 Task: Add the post"Continue to study and learn new skills".
Action: Mouse moved to (475, 292)
Screenshot: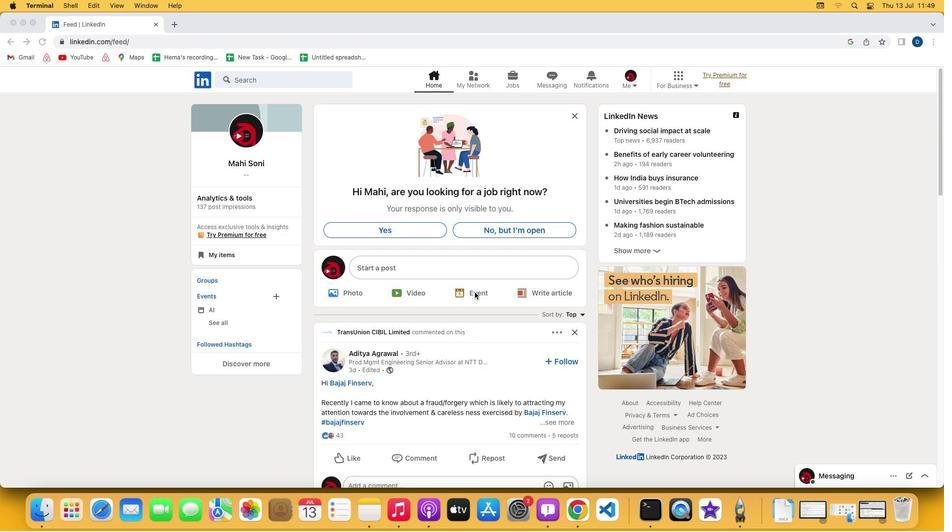 
Action: Mouse pressed left at (475, 292)
Screenshot: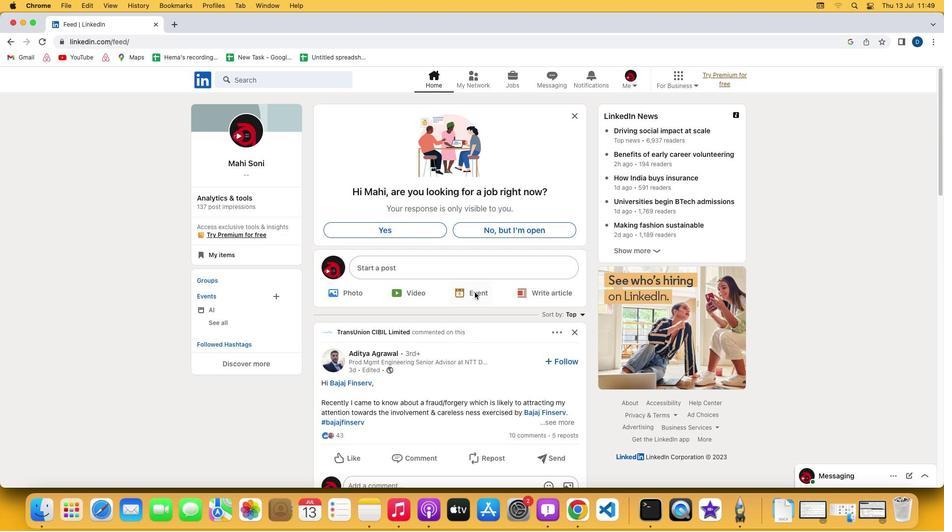 
Action: Mouse pressed left at (475, 292)
Screenshot: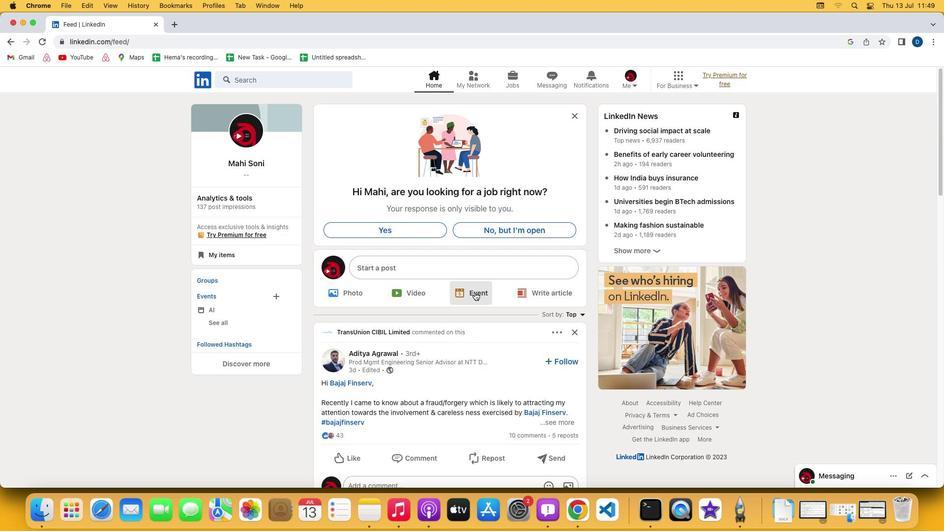
Action: Mouse moved to (390, 371)
Screenshot: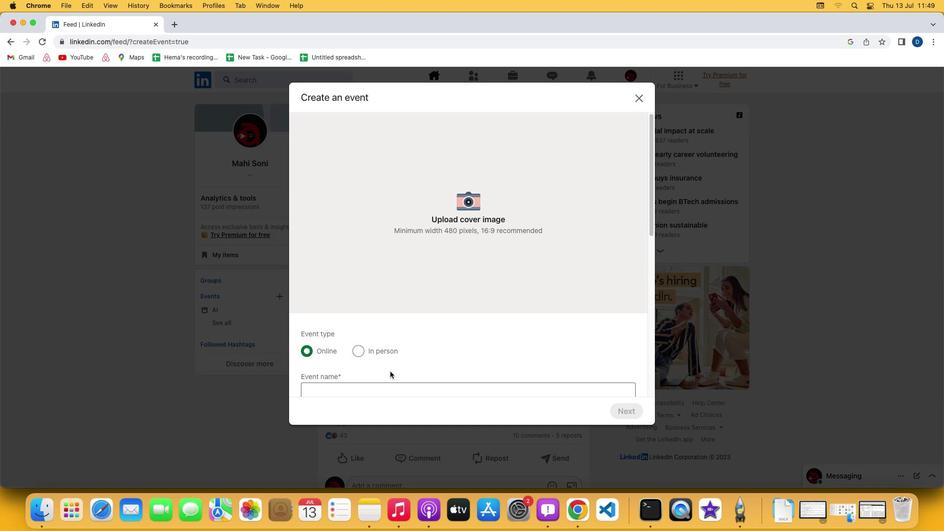 
Action: Mouse scrolled (390, 371) with delta (0, 0)
Screenshot: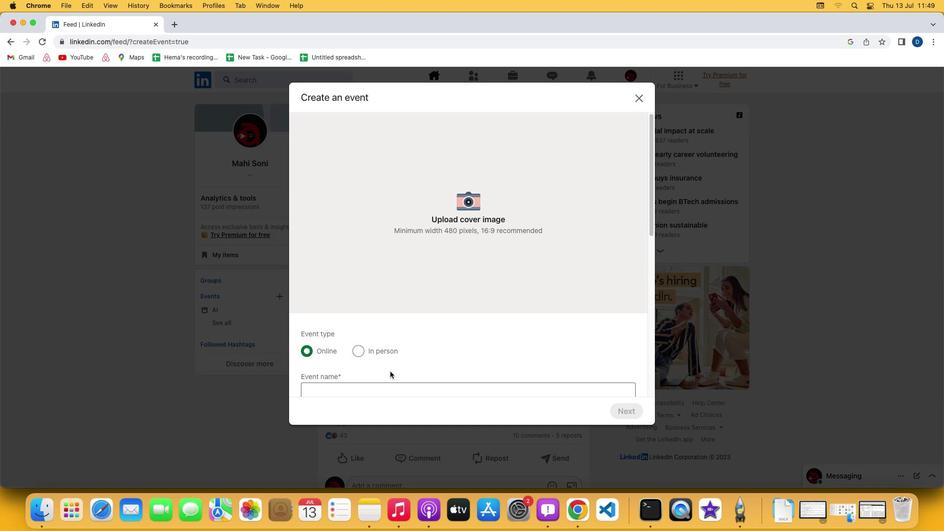 
Action: Mouse scrolled (390, 371) with delta (0, 0)
Screenshot: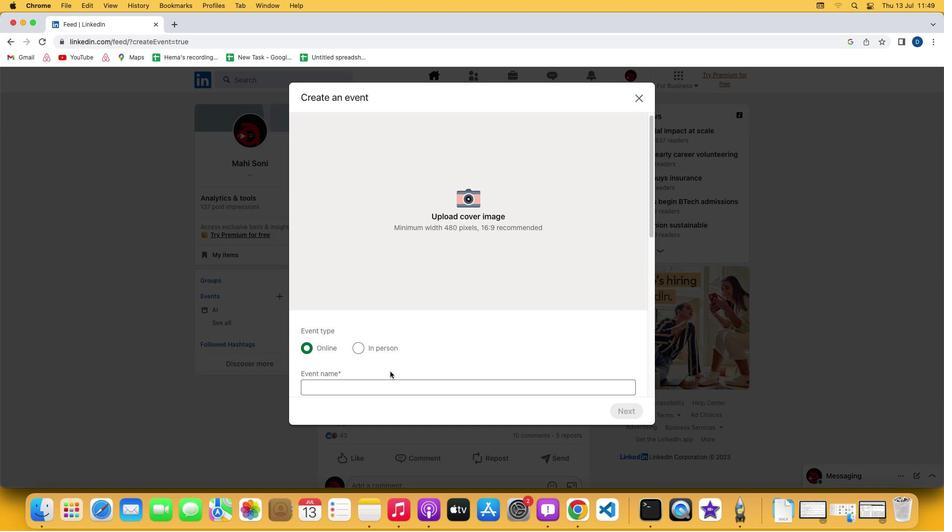 
Action: Mouse scrolled (390, 371) with delta (0, 0)
Screenshot: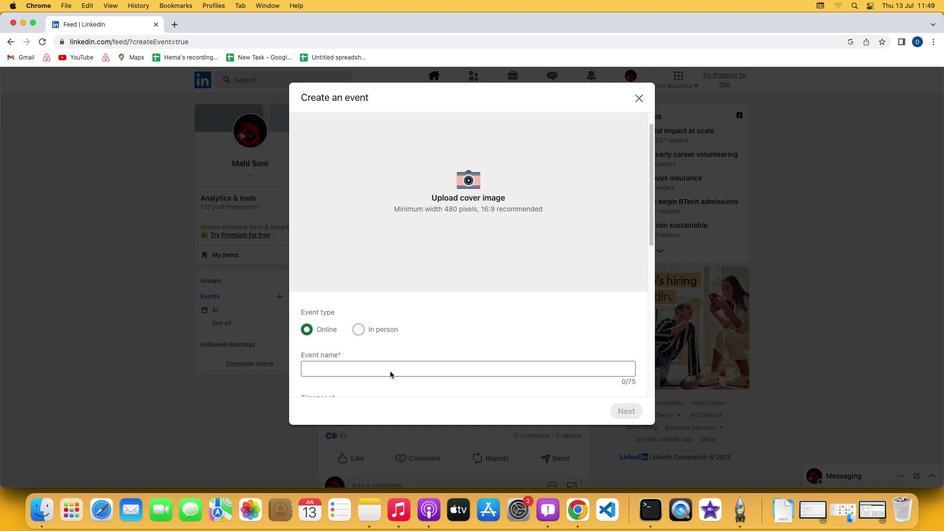 
Action: Mouse moved to (357, 325)
Screenshot: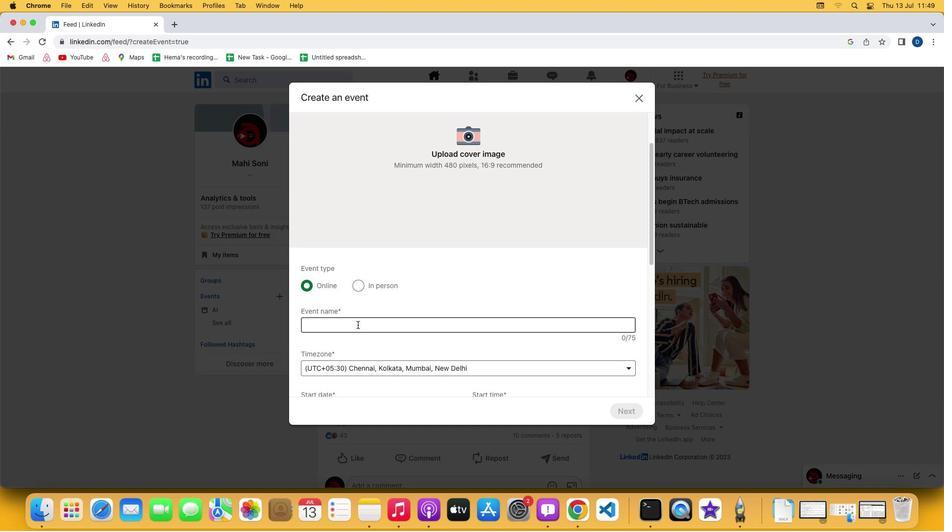 
Action: Mouse pressed left at (357, 325)
Screenshot: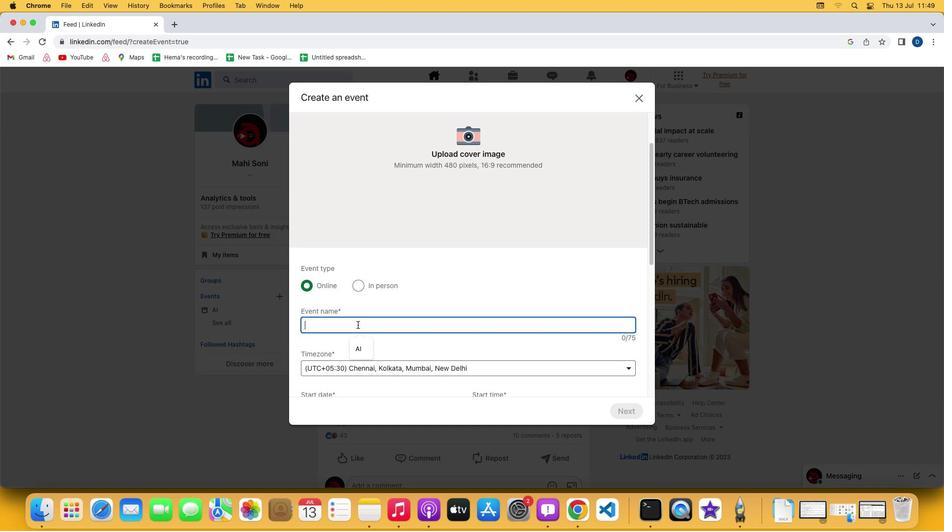 
Action: Mouse moved to (354, 349)
Screenshot: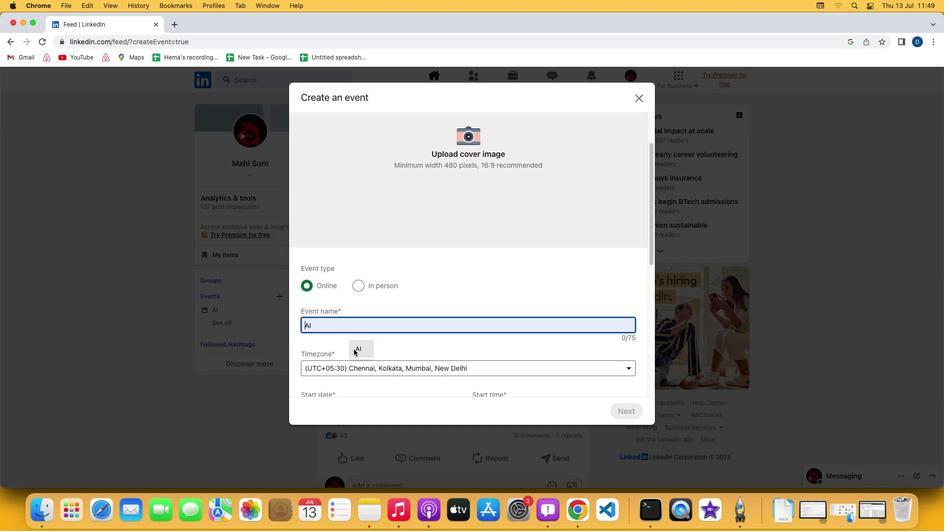 
Action: Mouse pressed left at (354, 349)
Screenshot: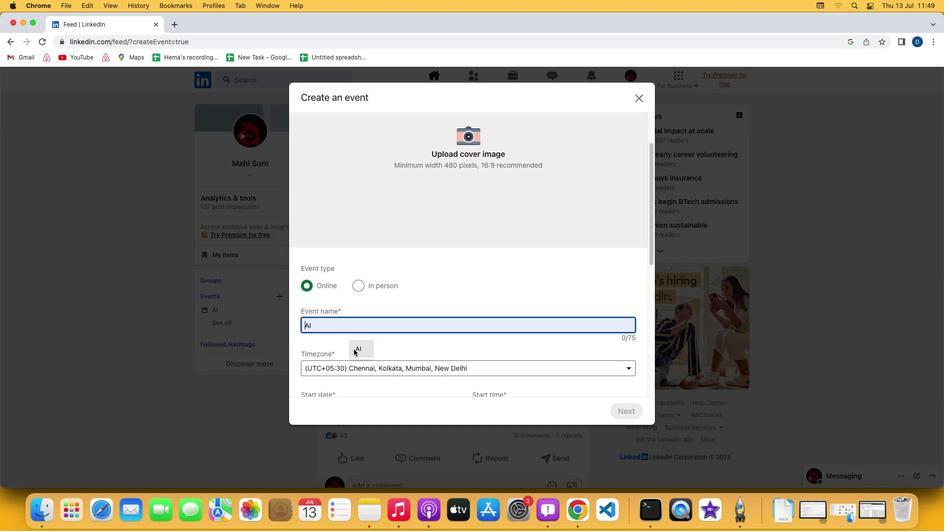 
Action: Mouse moved to (627, 410)
Screenshot: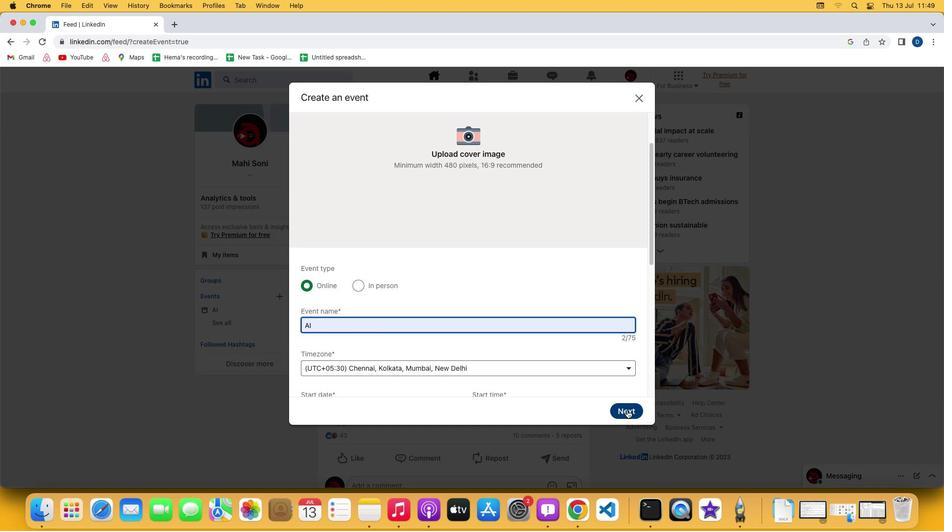 
Action: Mouse pressed left at (627, 410)
Screenshot: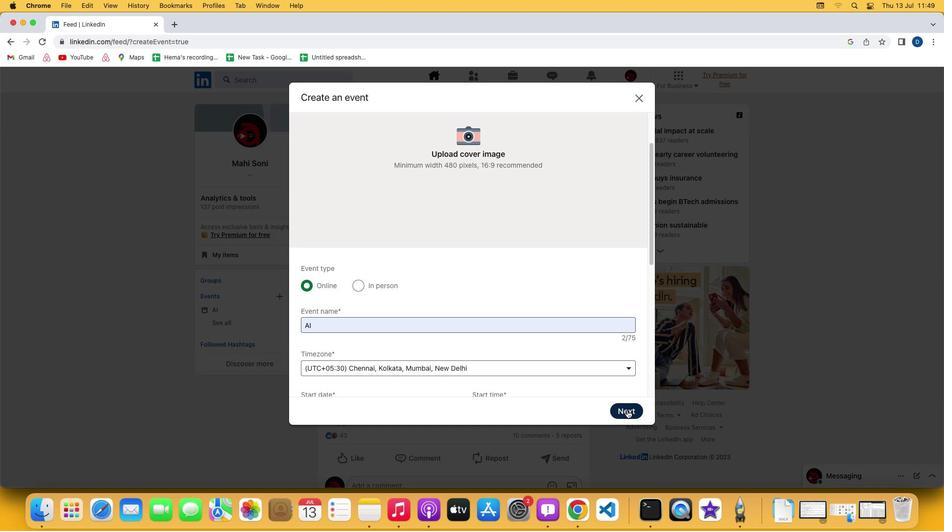 
Action: Mouse moved to (410, 143)
Screenshot: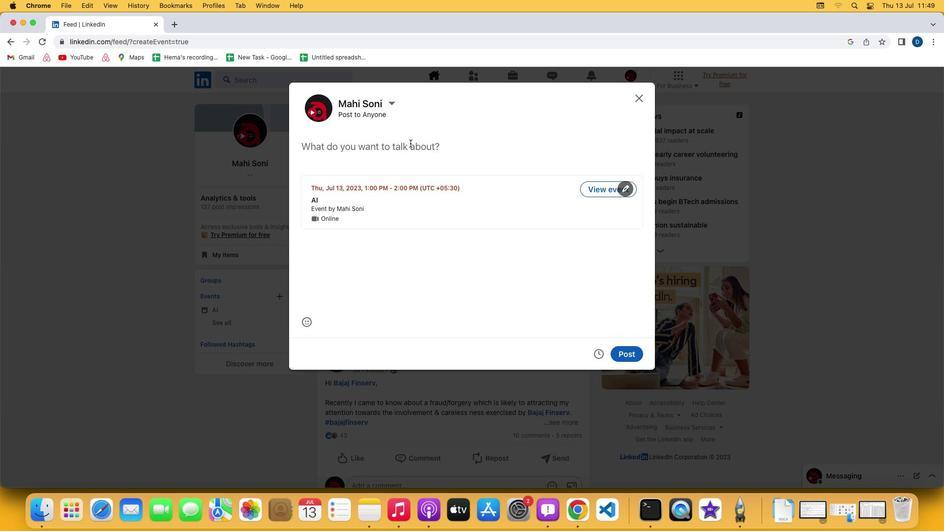 
Action: Mouse pressed left at (410, 143)
Screenshot: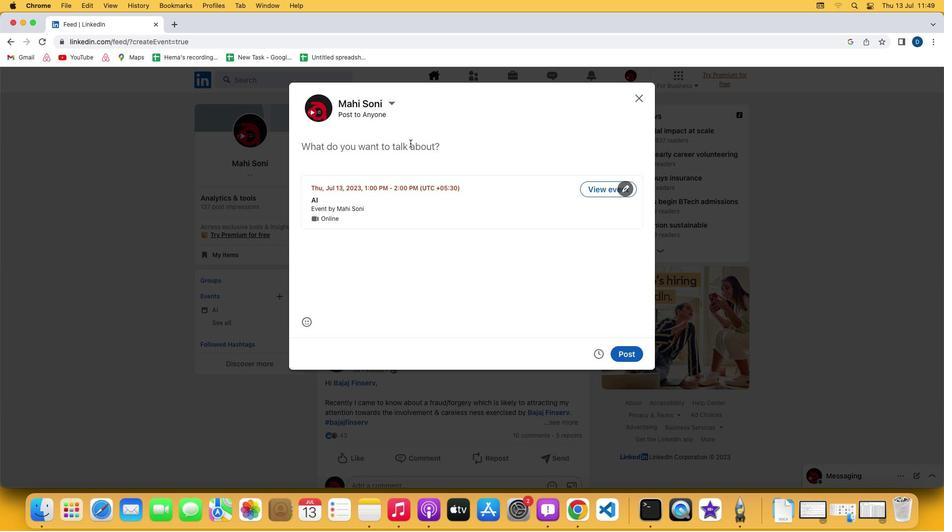 
Action: Mouse moved to (408, 147)
Screenshot: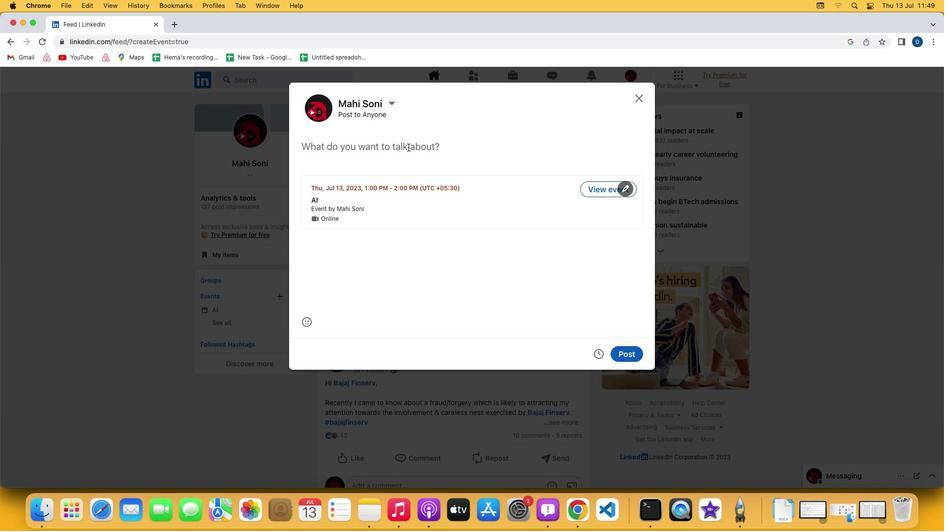 
Action: Key pressed Key.shift'C''o''n''t''i''n''u''e'Key.space't''o'Key.space's''t''u''d''y'Key.space'a''n''d'Key.space'l''e''a''r''n'Key.space'n''e''w'Key.space's''k''i''l''l''s'
Screenshot: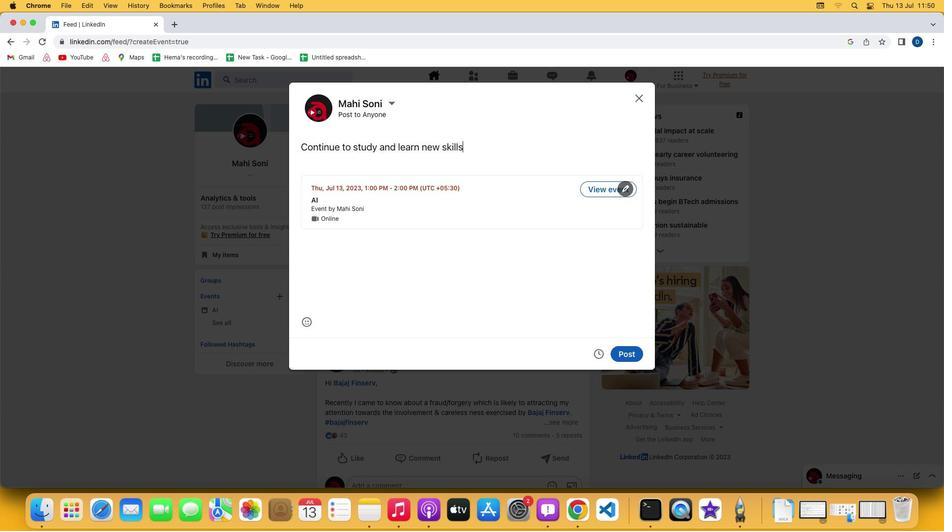 
